 Task: Set the "Capture region height" for "Screen Input" to 6."
Action: Mouse moved to (118, 18)
Screenshot: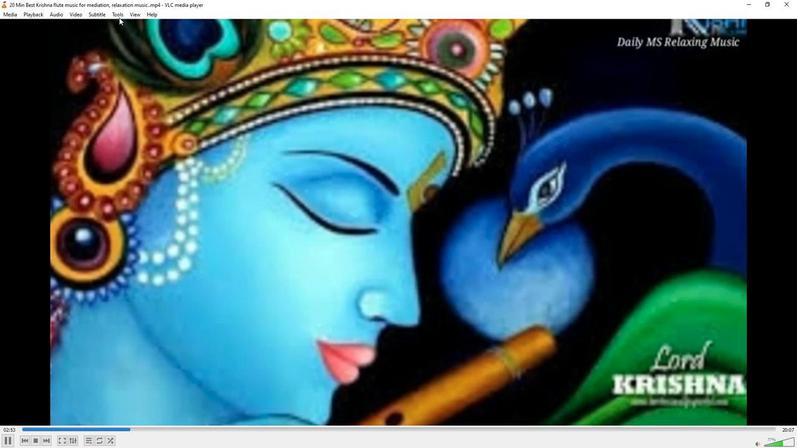 
Action: Mouse pressed left at (118, 18)
Screenshot: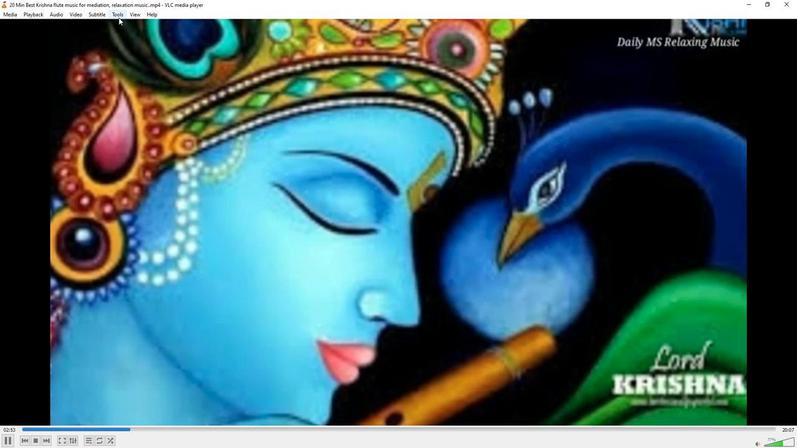 
Action: Mouse moved to (121, 112)
Screenshot: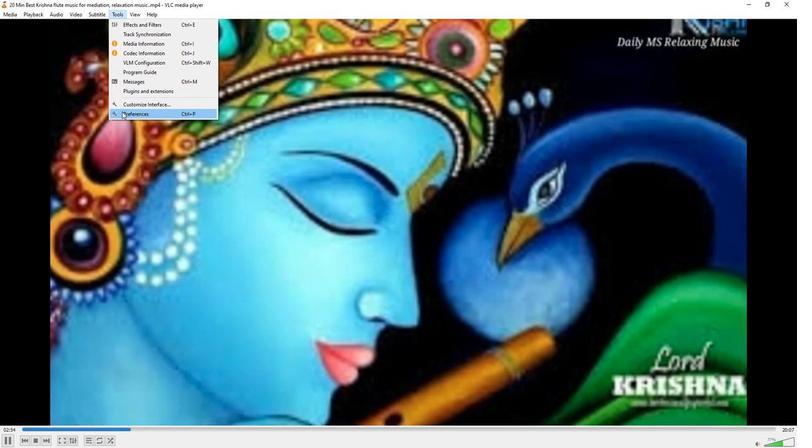 
Action: Mouse pressed left at (121, 112)
Screenshot: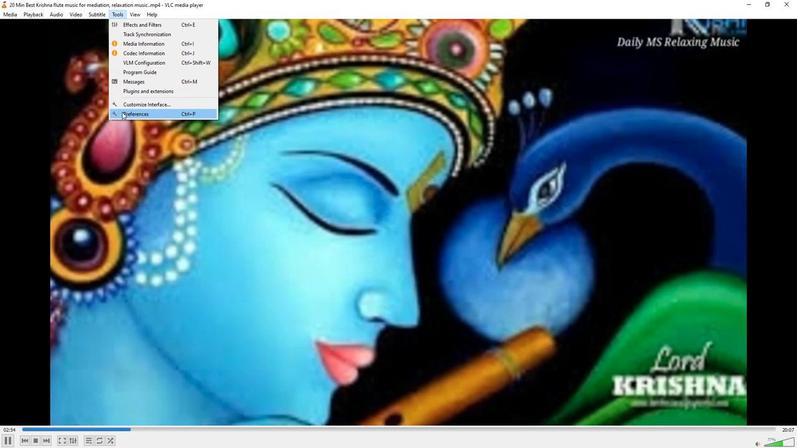 
Action: Mouse moved to (266, 367)
Screenshot: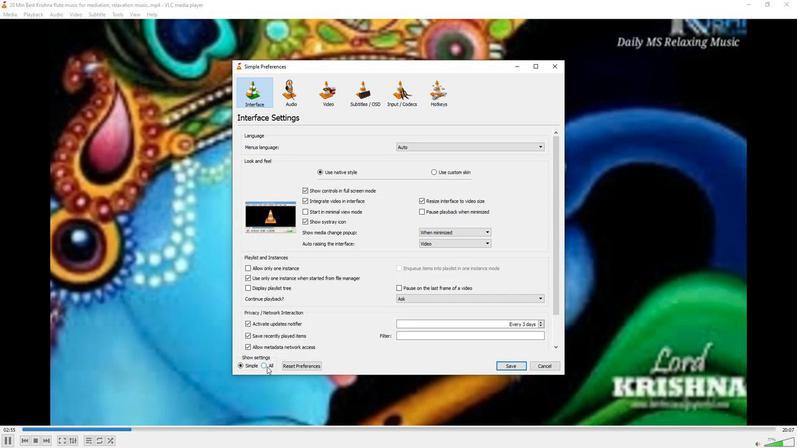 
Action: Mouse pressed left at (266, 367)
Screenshot: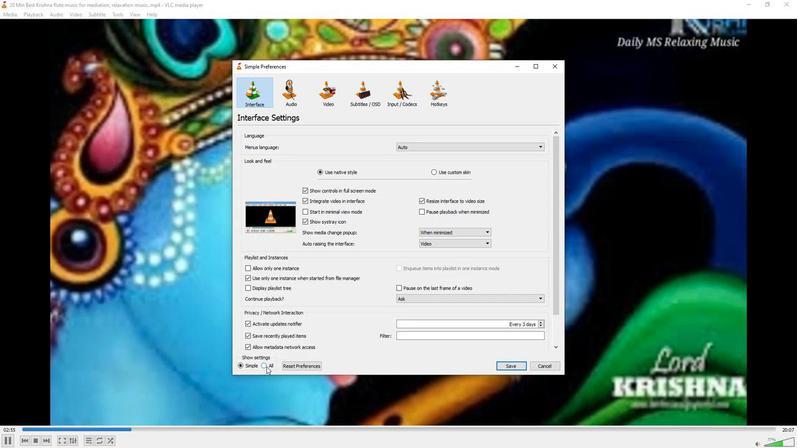 
Action: Mouse moved to (249, 226)
Screenshot: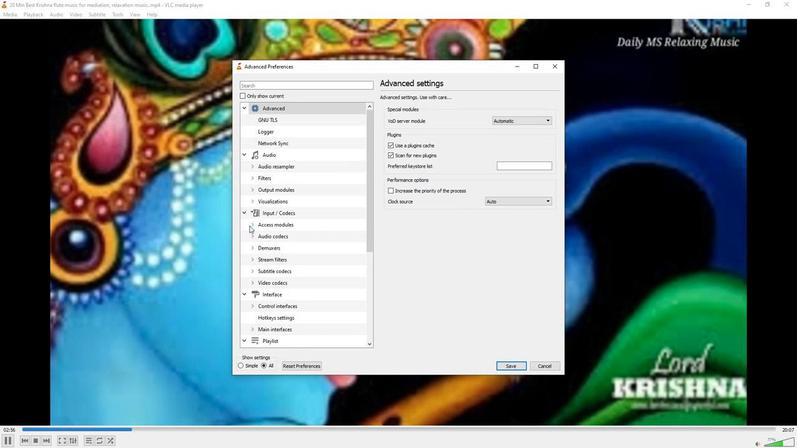 
Action: Mouse pressed left at (249, 226)
Screenshot: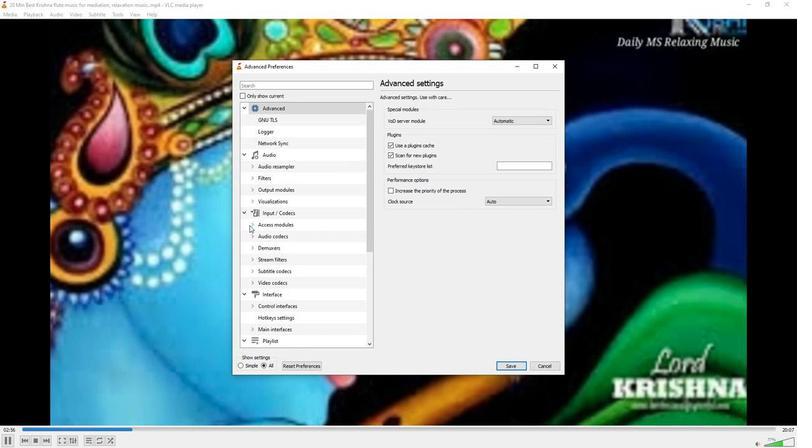 
Action: Mouse moved to (258, 263)
Screenshot: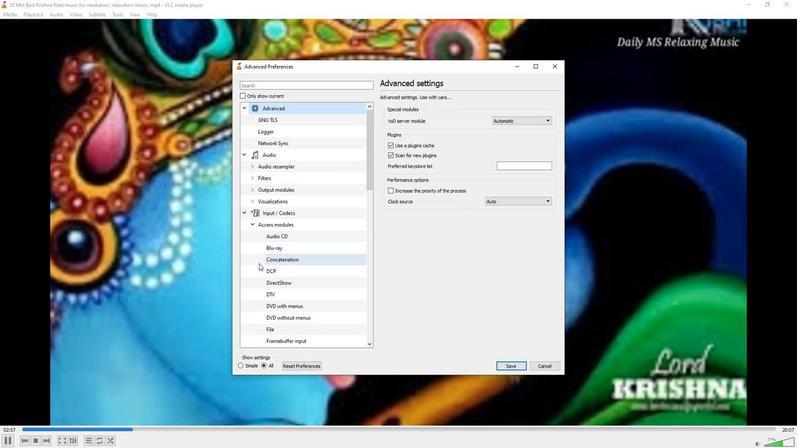 
Action: Mouse scrolled (258, 263) with delta (0, 0)
Screenshot: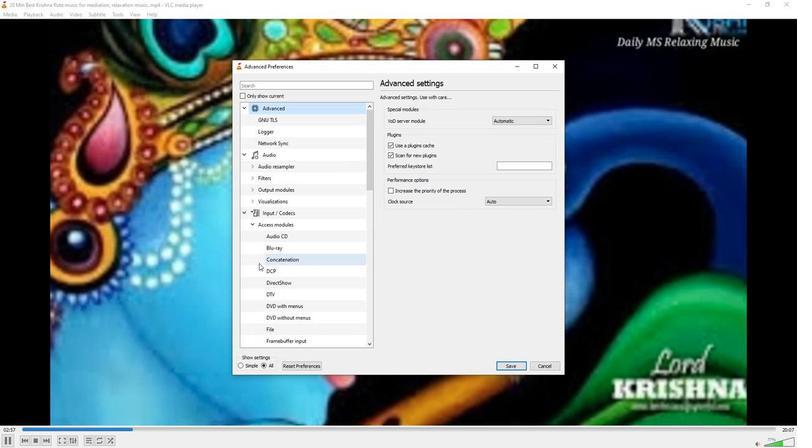 
Action: Mouse scrolled (258, 263) with delta (0, 0)
Screenshot: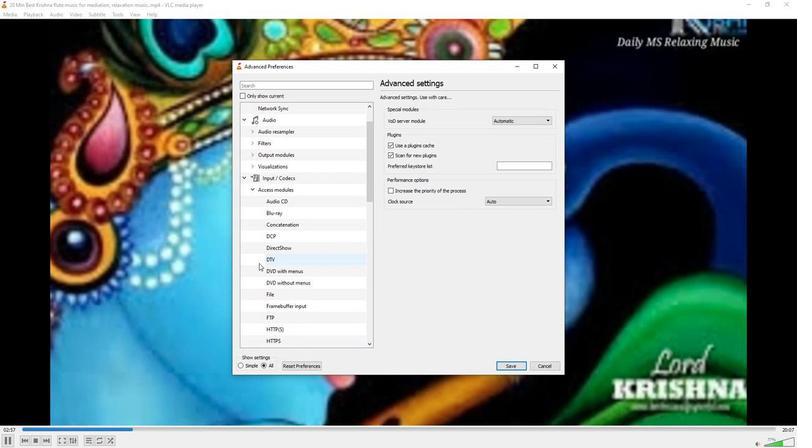 
Action: Mouse scrolled (258, 263) with delta (0, 0)
Screenshot: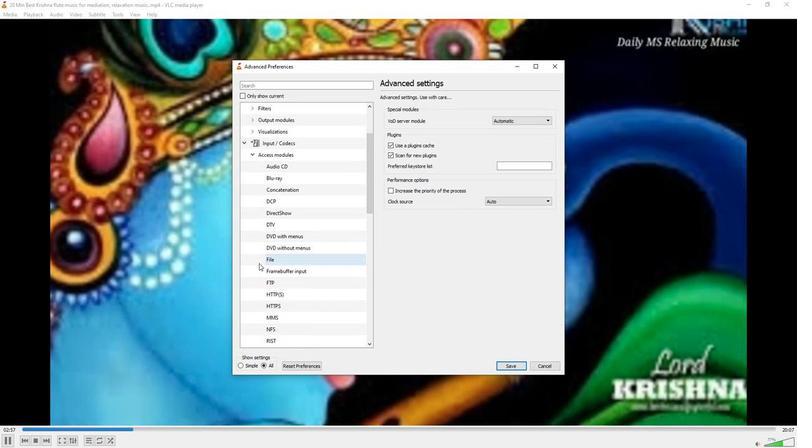 
Action: Mouse moved to (261, 268)
Screenshot: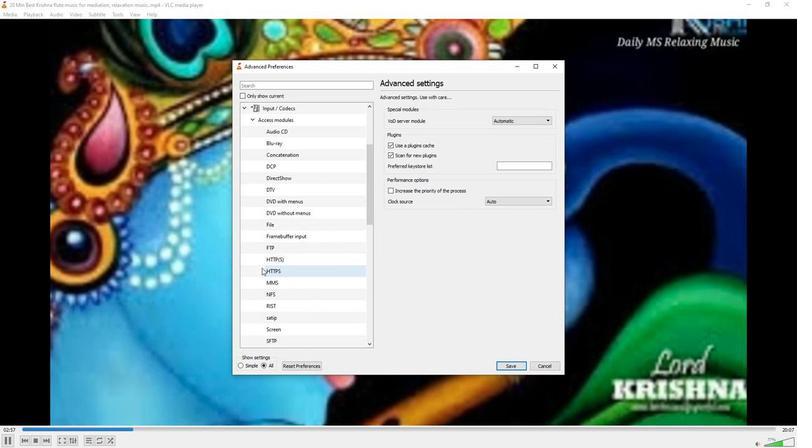 
Action: Mouse scrolled (261, 268) with delta (0, 0)
Screenshot: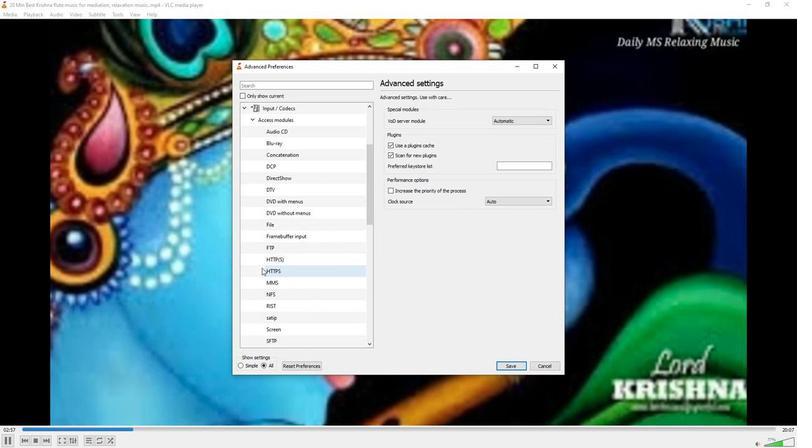 
Action: Mouse moved to (262, 269)
Screenshot: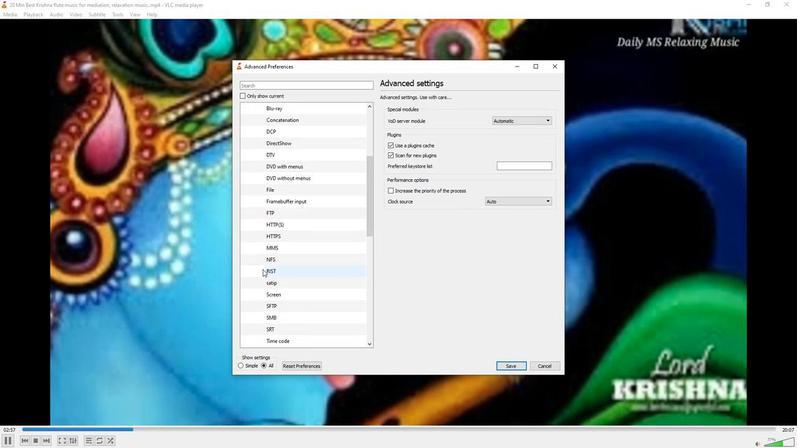 
Action: Mouse scrolled (262, 269) with delta (0, 0)
Screenshot: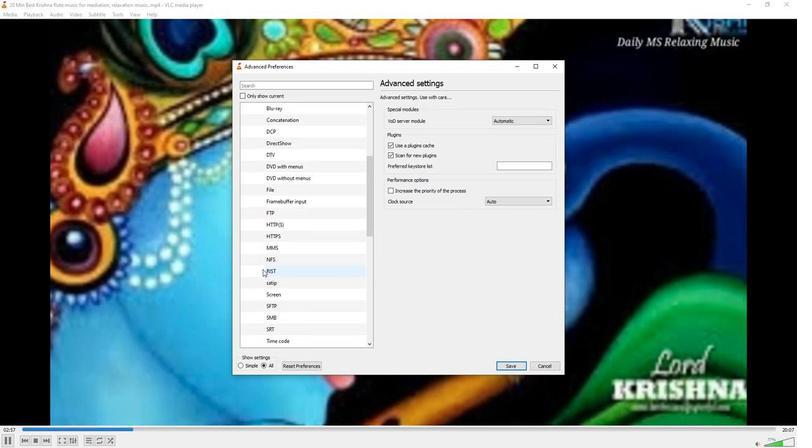 
Action: Mouse moved to (278, 261)
Screenshot: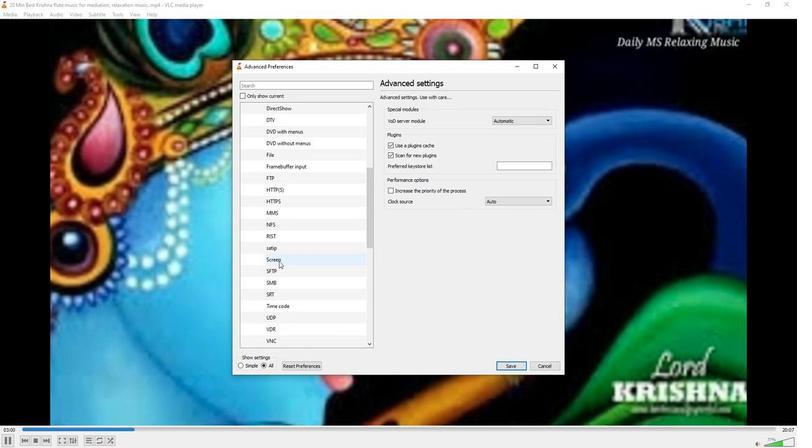 
Action: Mouse pressed left at (278, 261)
Screenshot: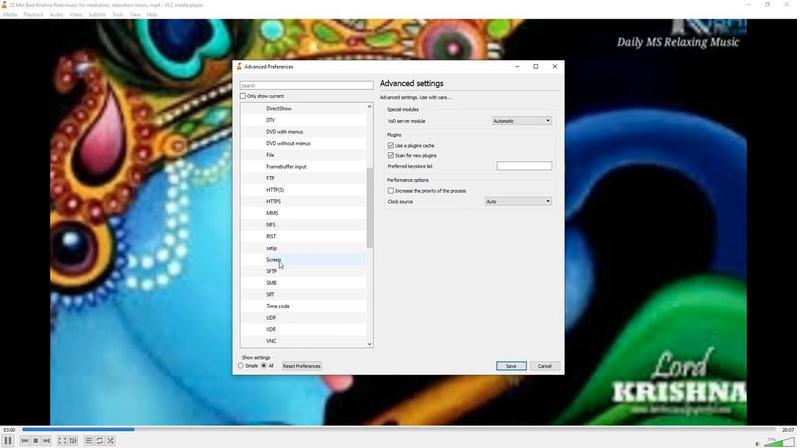 
Action: Mouse moved to (550, 154)
Screenshot: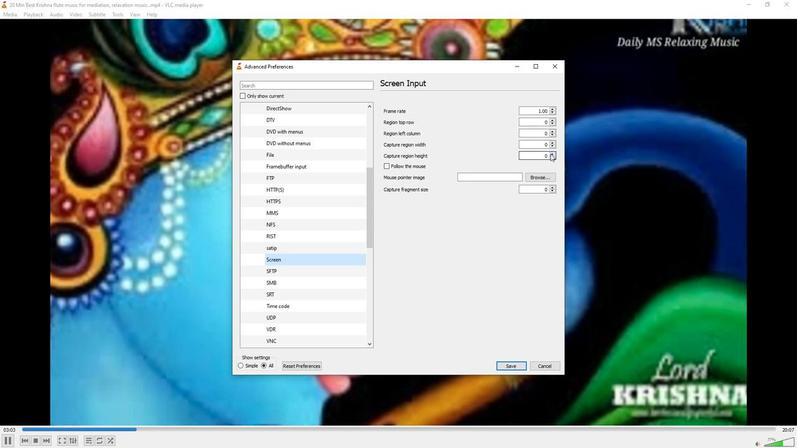 
Action: Mouse pressed left at (550, 154)
Screenshot: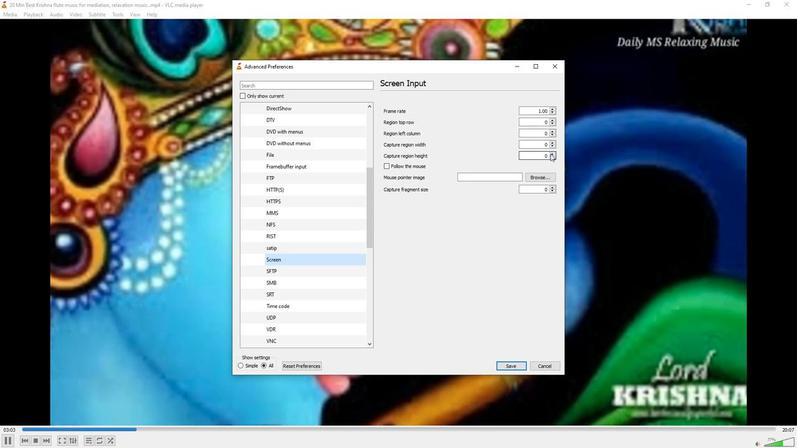 
Action: Mouse pressed left at (550, 154)
Screenshot: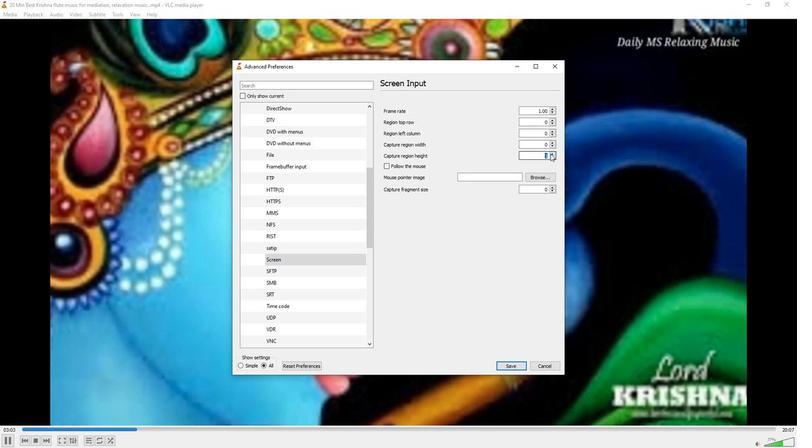 
Action: Mouse pressed left at (550, 154)
Screenshot: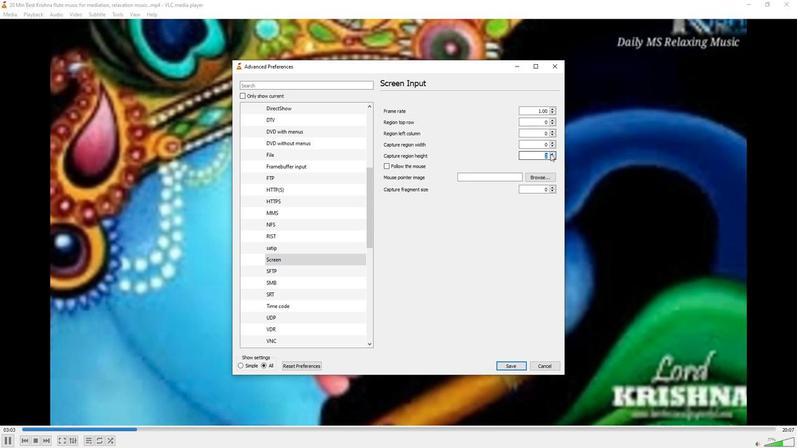 
Action: Mouse pressed left at (550, 154)
Screenshot: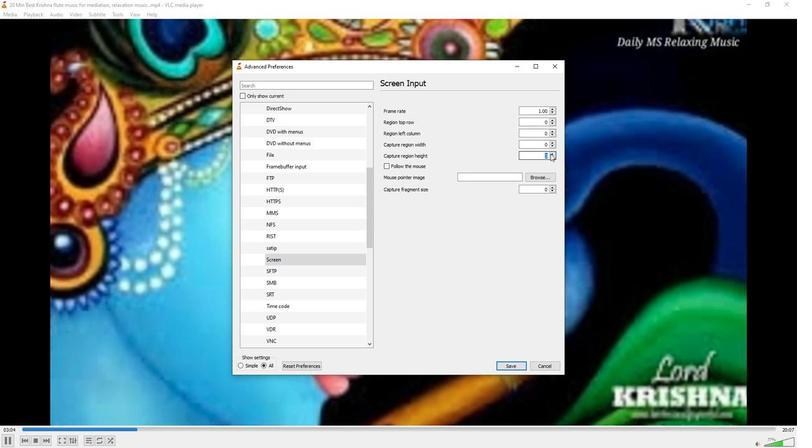 
Action: Mouse pressed left at (550, 154)
Screenshot: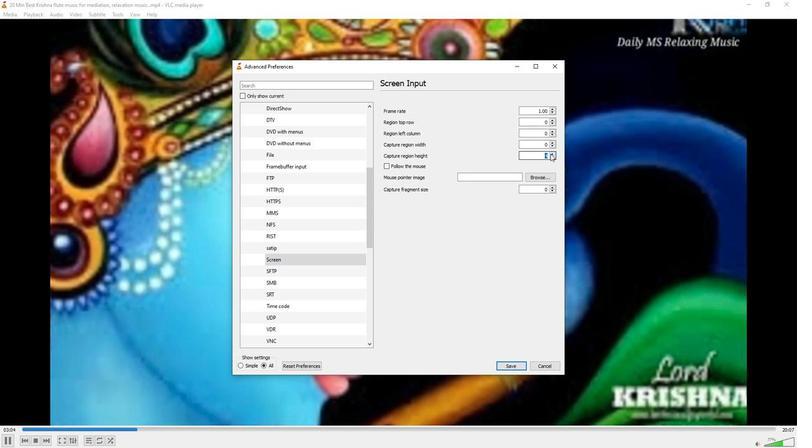 
Action: Mouse pressed left at (550, 154)
Screenshot: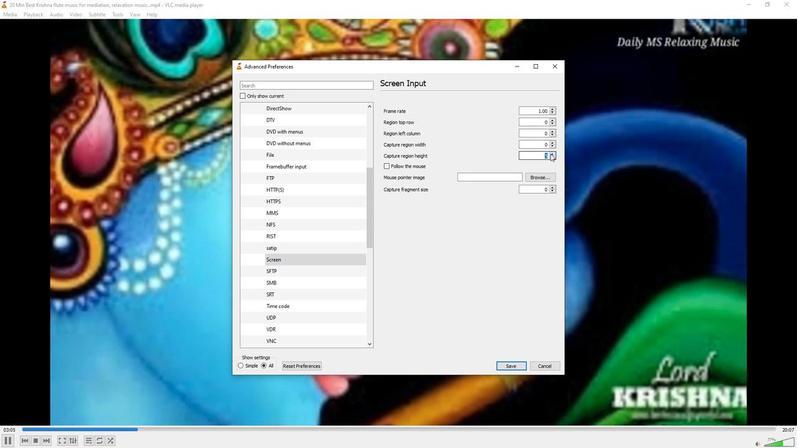 
Action: Mouse moved to (494, 160)
Screenshot: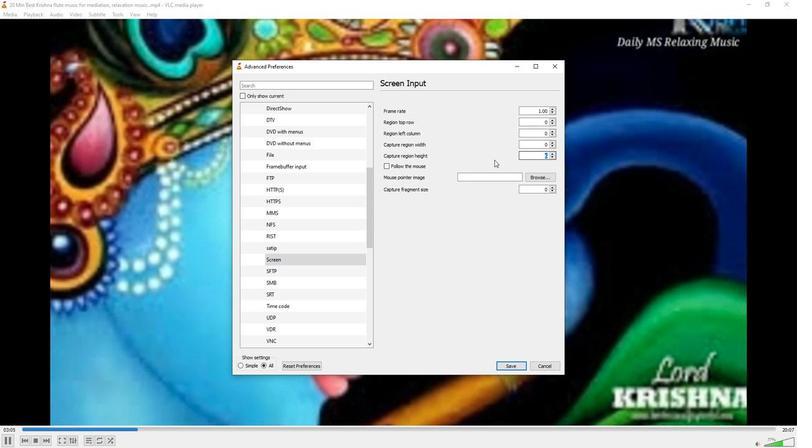 
Action: Mouse pressed left at (494, 160)
Screenshot: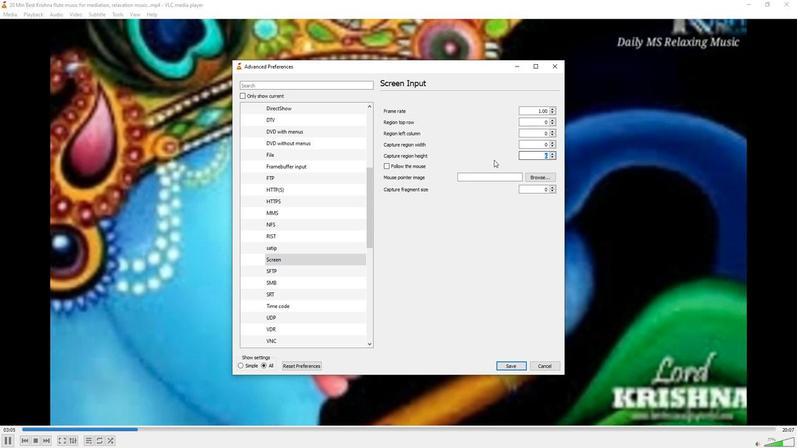 
